 Task: In the Company uga.edu, Log call with description : 'Engaged in a call with a potential buyer discussing their requirements.'; Select call outcome: 'Busy '; Select call Direction: Inbound; Add date: '25 August, 2023' and time 10:30:AM. Logged in from softage.1@softage.net
Action: Mouse moved to (93, 58)
Screenshot: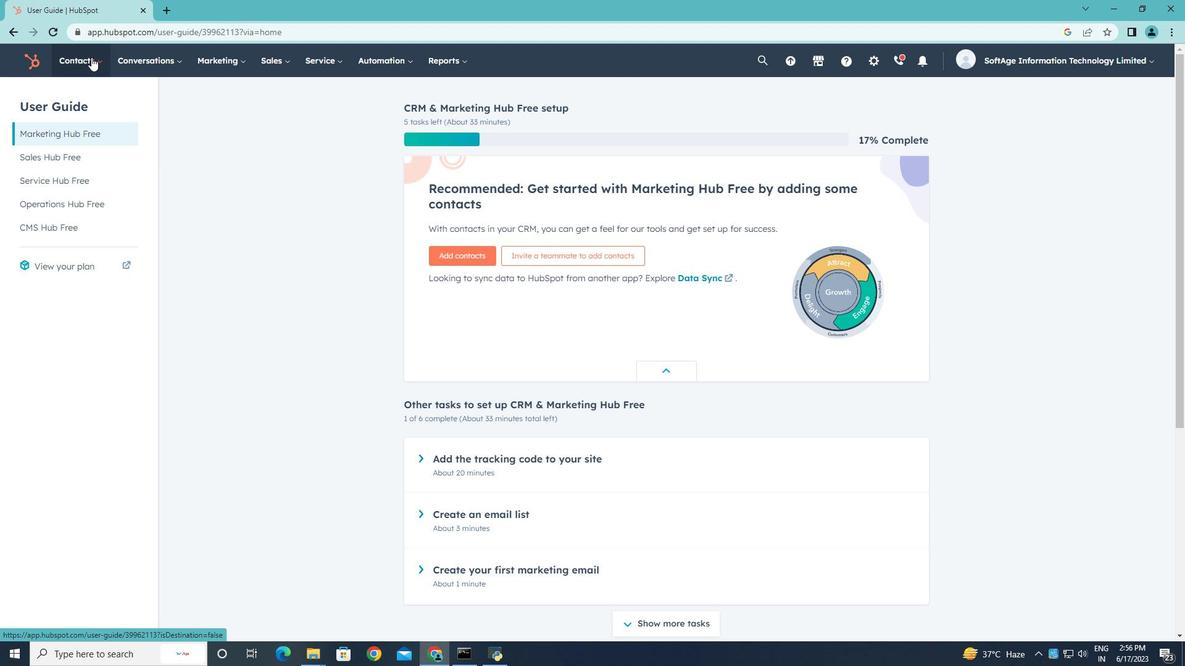 
Action: Mouse pressed left at (93, 58)
Screenshot: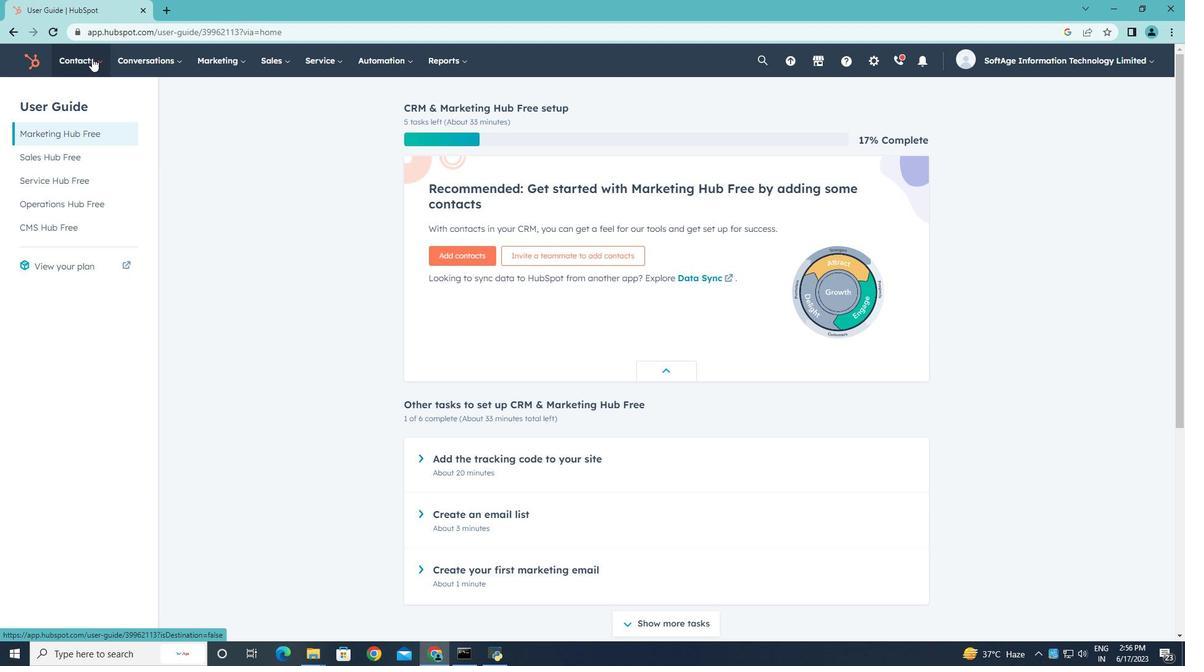 
Action: Mouse moved to (91, 120)
Screenshot: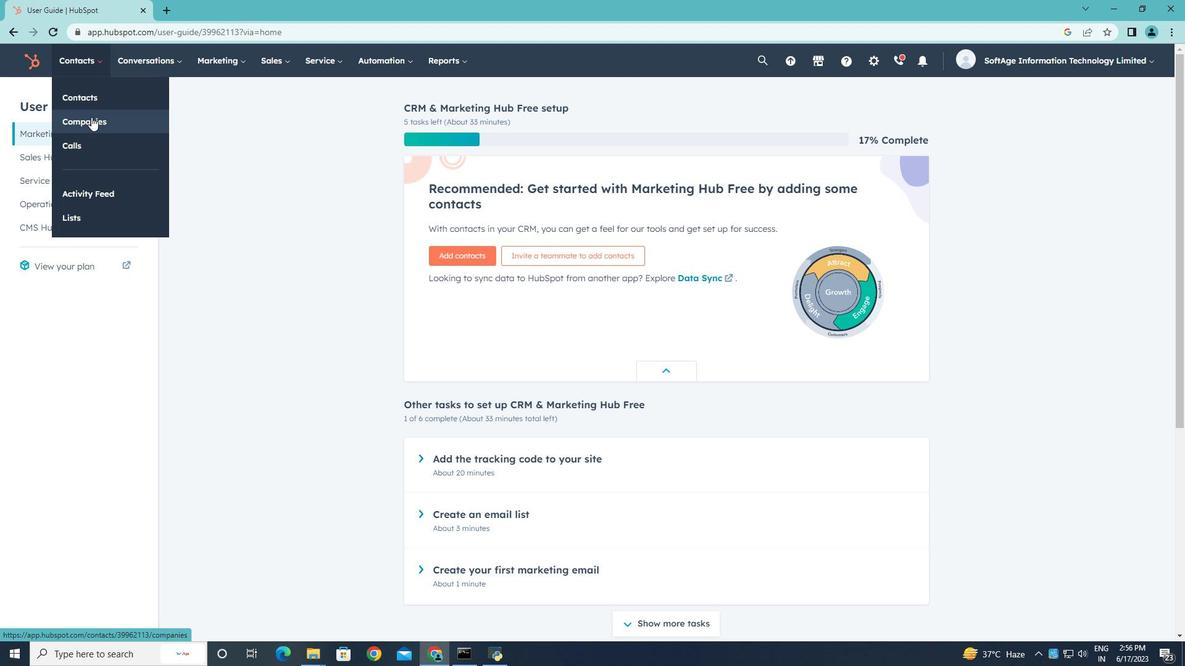 
Action: Mouse pressed left at (91, 120)
Screenshot: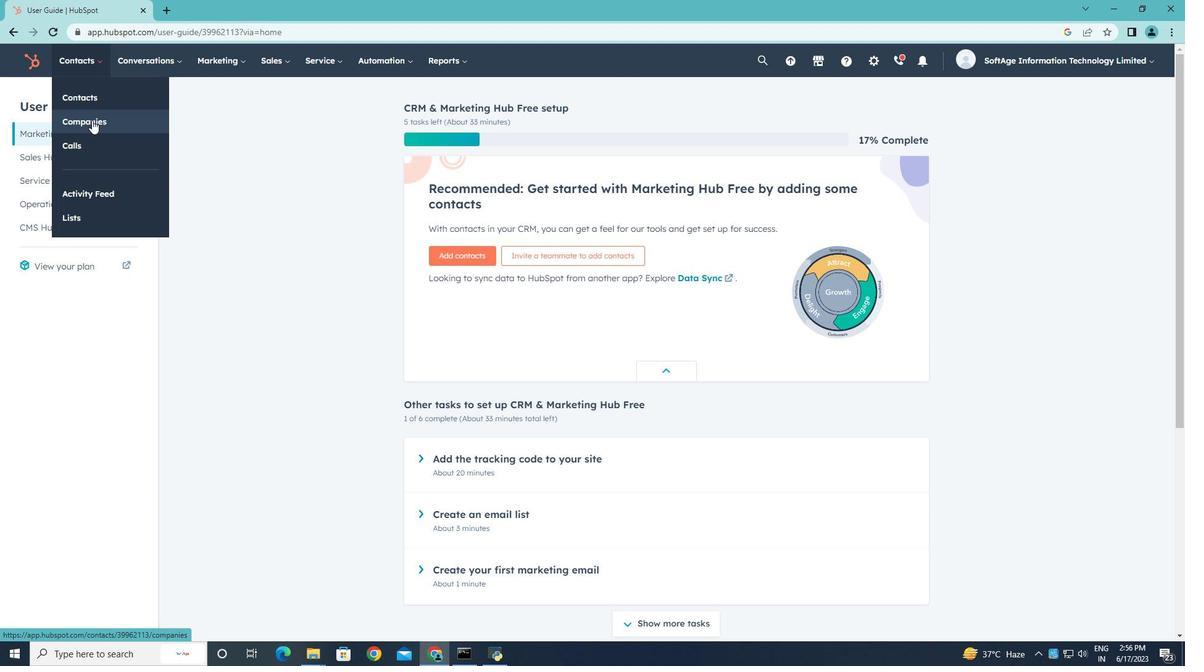 
Action: Mouse moved to (93, 199)
Screenshot: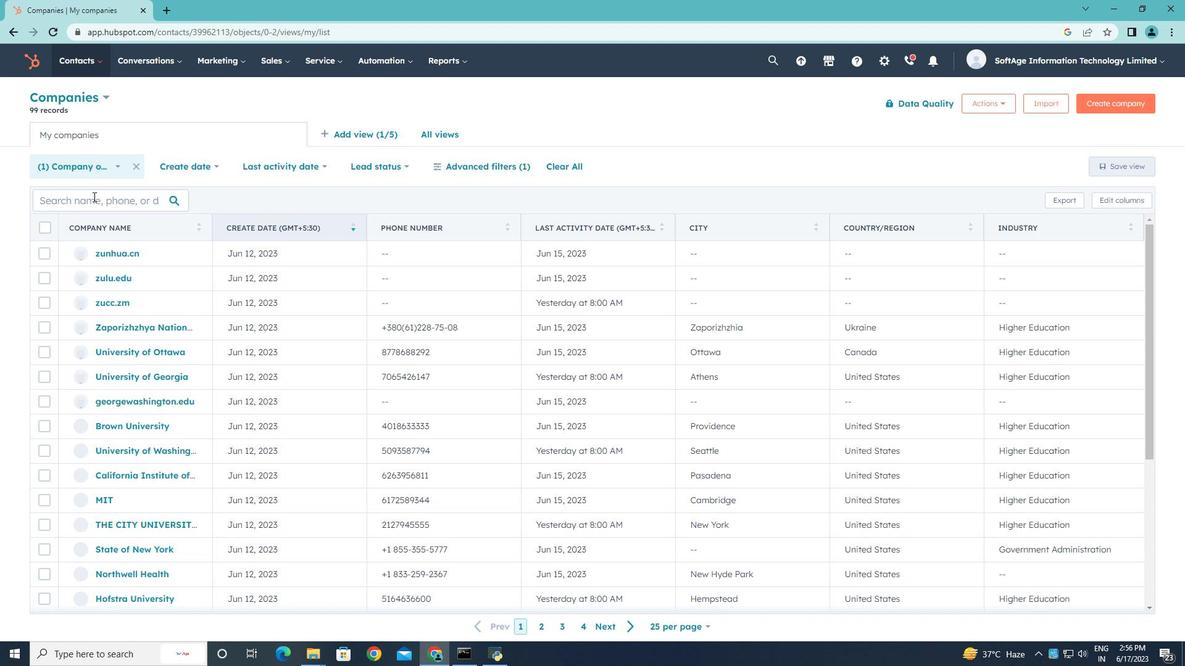 
Action: Mouse pressed left at (93, 199)
Screenshot: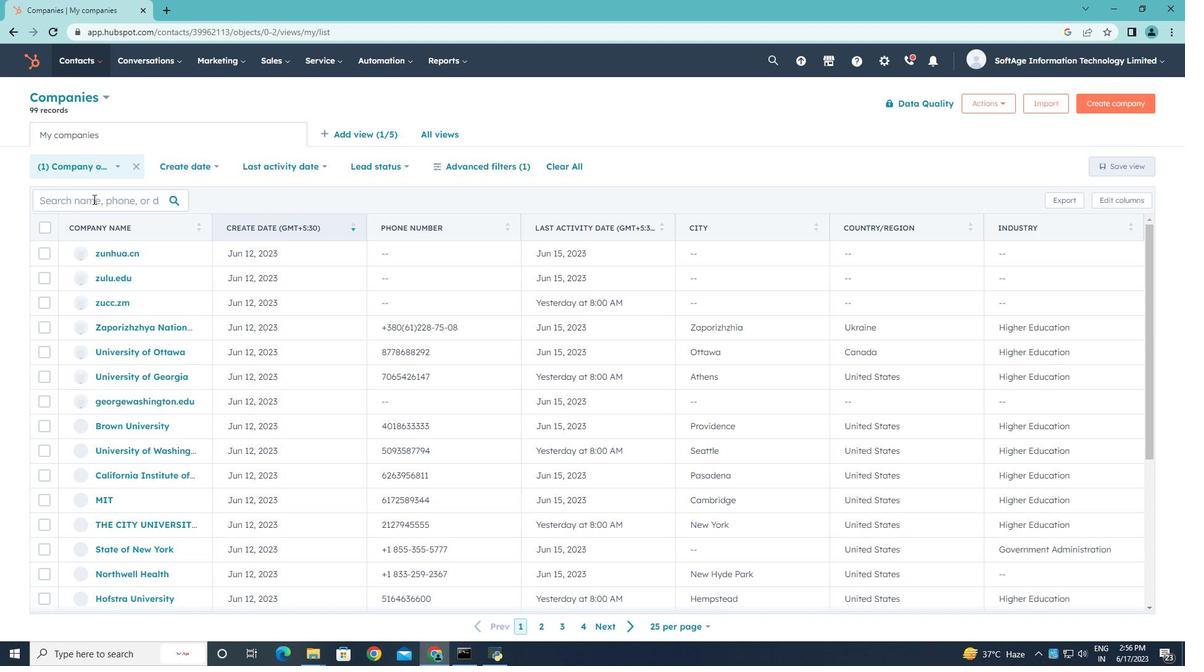 
Action: Key pressed uga.edu
Screenshot: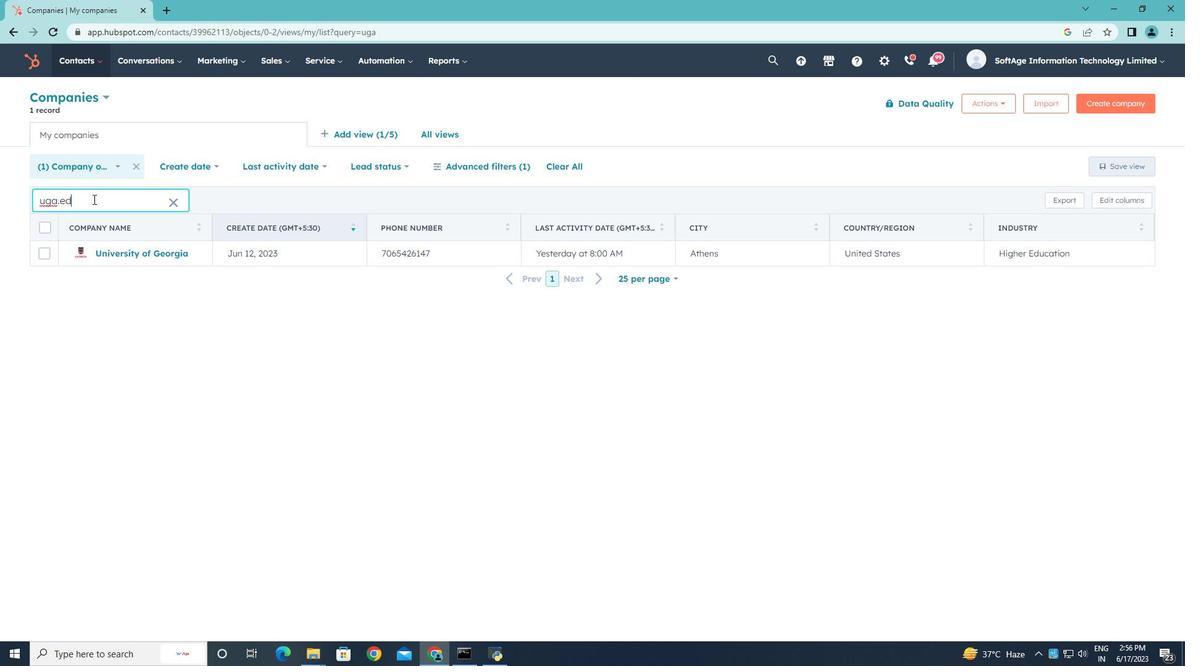 
Action: Mouse moved to (127, 254)
Screenshot: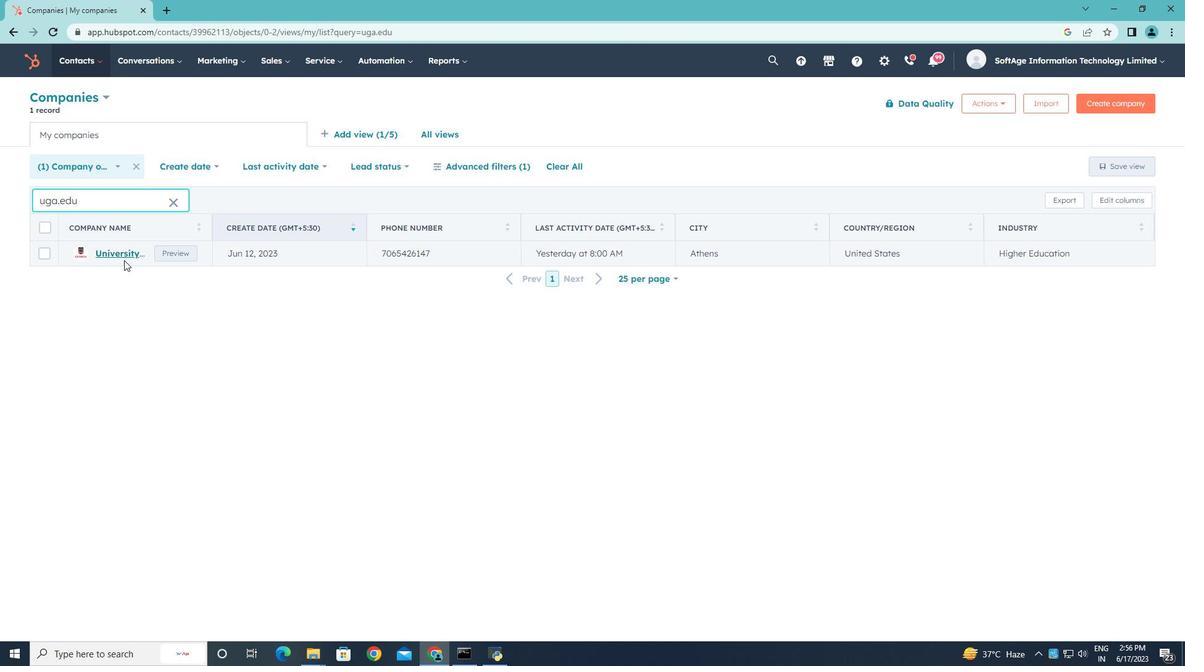 
Action: Mouse pressed left at (127, 254)
Screenshot: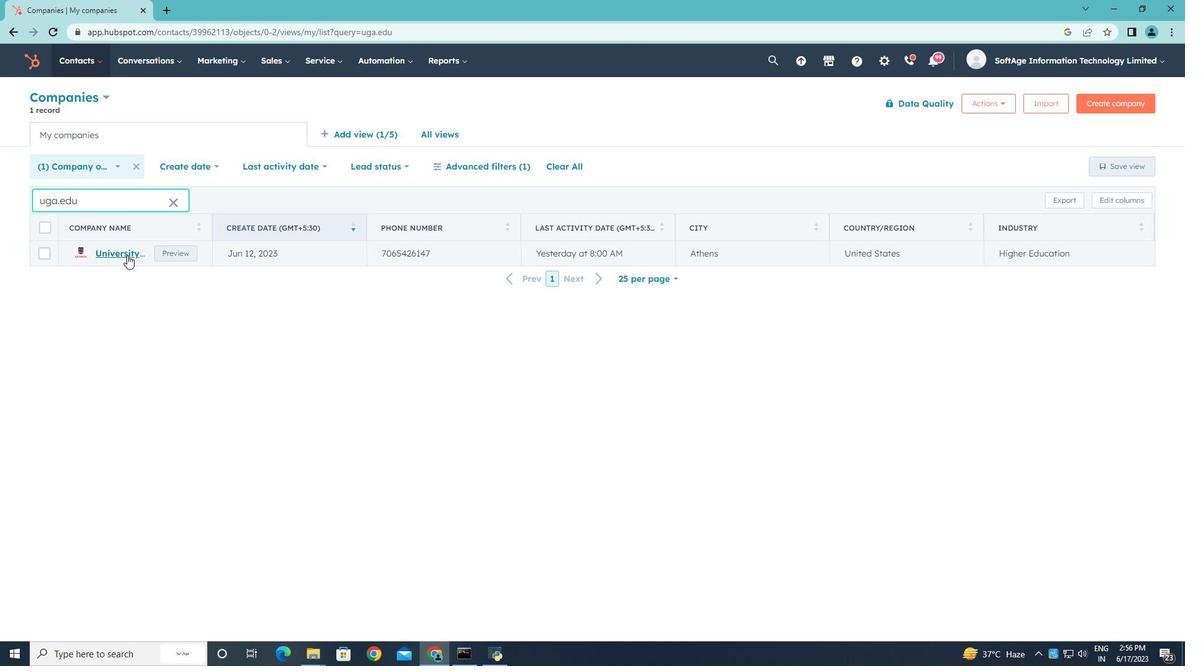 
Action: Mouse moved to (235, 204)
Screenshot: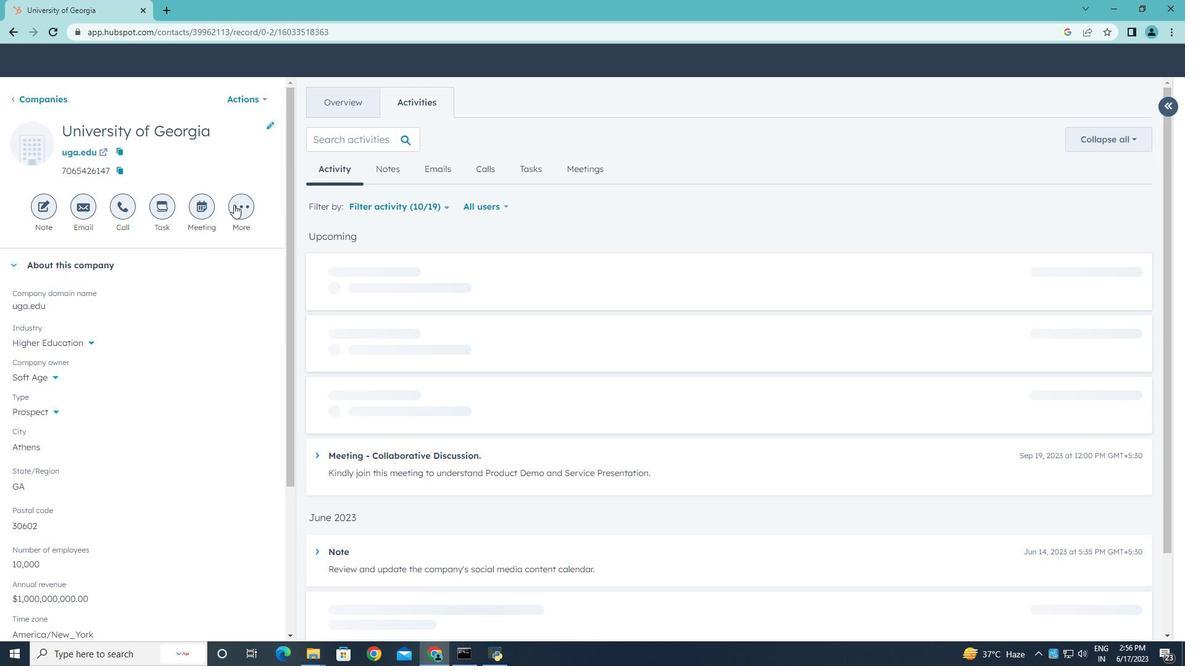 
Action: Mouse pressed left at (235, 204)
Screenshot: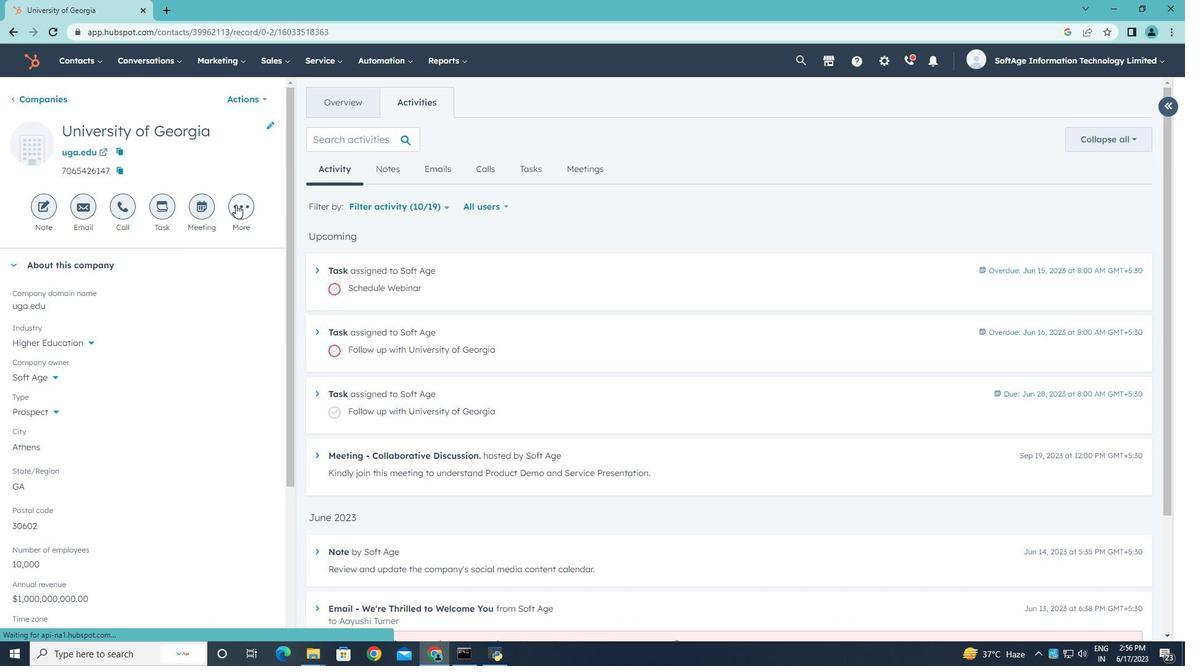 
Action: Mouse moved to (233, 314)
Screenshot: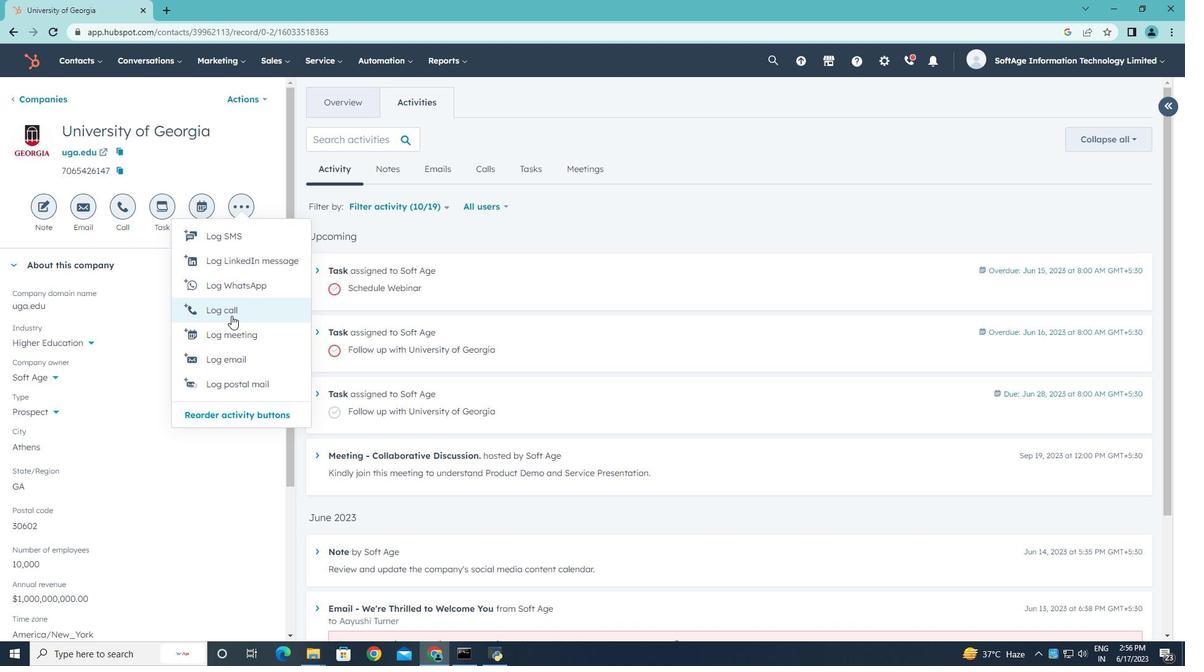 
Action: Mouse pressed left at (233, 314)
Screenshot: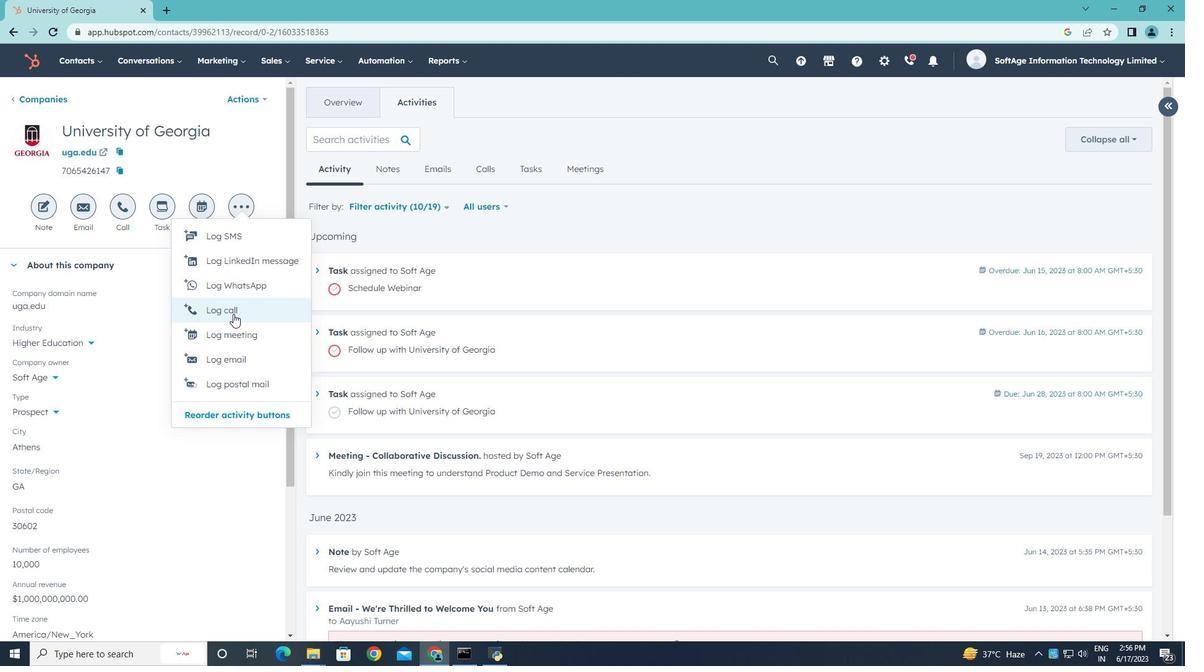 
Action: Key pressed <Key.shift>Engageed<Key.space>in<Key.space>a<Key.space><Key.left><Key.left><Key.left><Key.left><Key.left><Key.left><Key.left><Key.left><Key.backspace><Key.down>call<Key.space>with<Key.space>a<Key.space>potential<Key.space>buyer<Key.space>discussing<Key.space>their<Key.space>requirements.
Screenshot: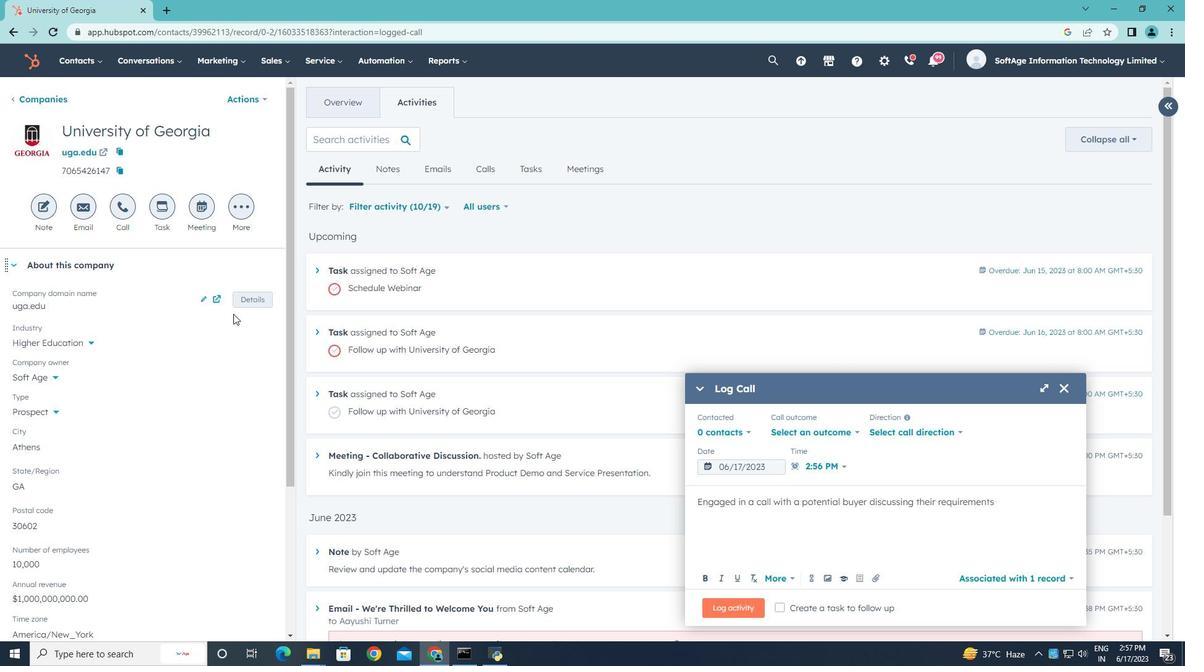 
Action: Mouse moved to (849, 430)
Screenshot: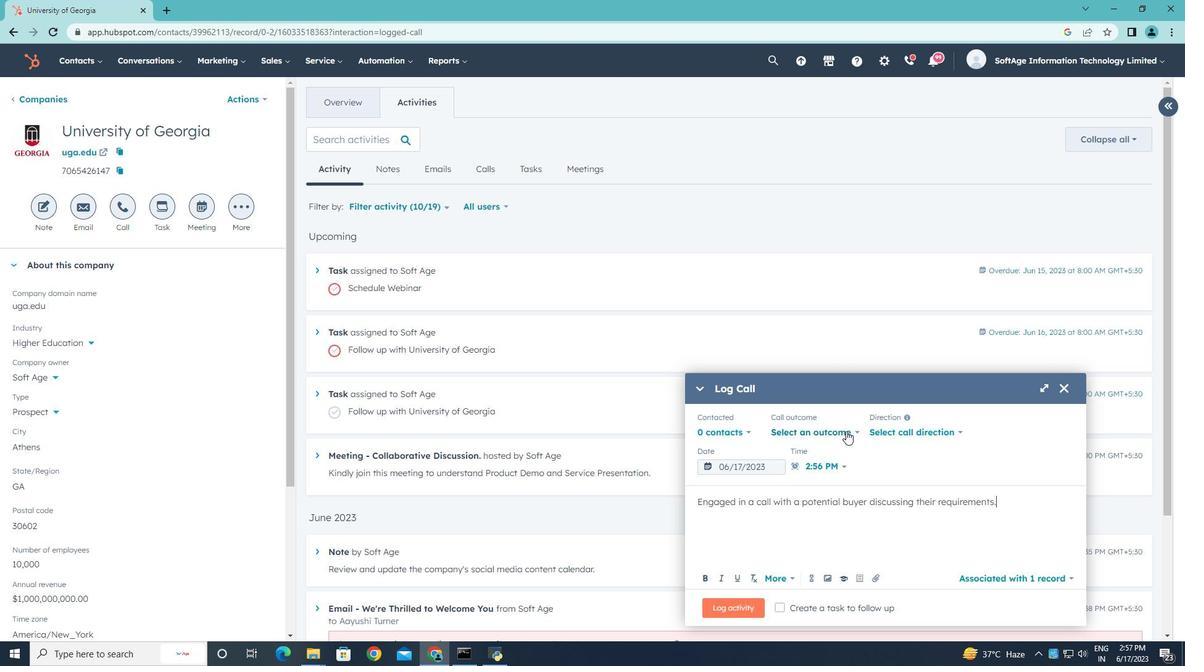 
Action: Mouse pressed left at (849, 430)
Screenshot: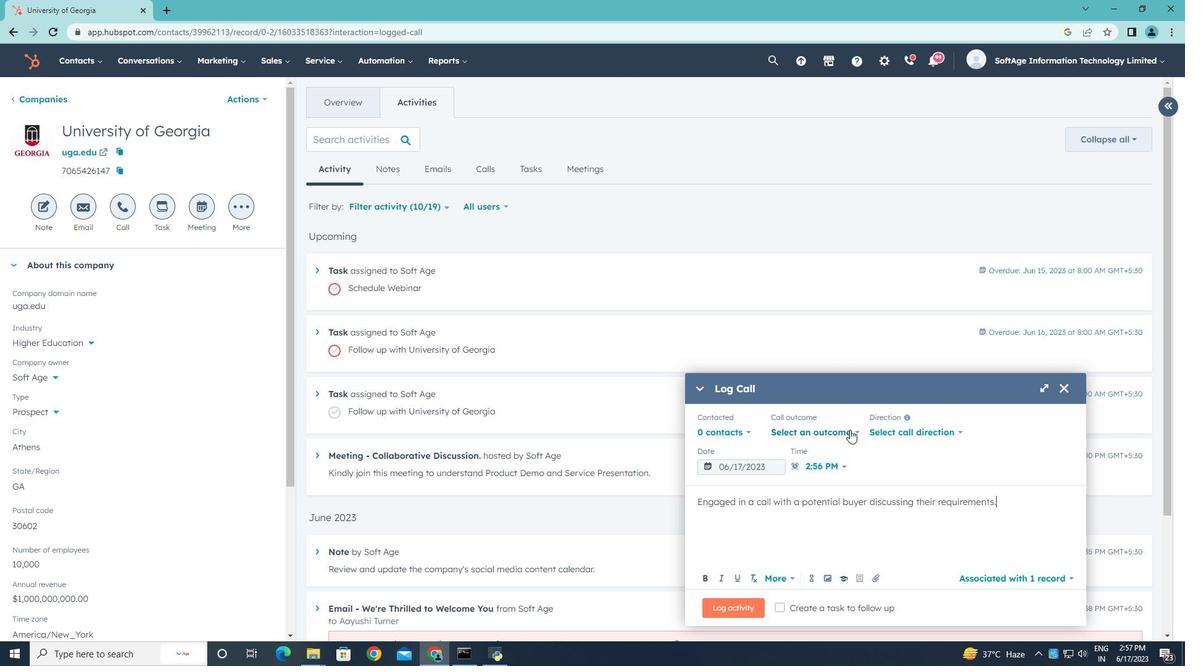 
Action: Mouse moved to (823, 462)
Screenshot: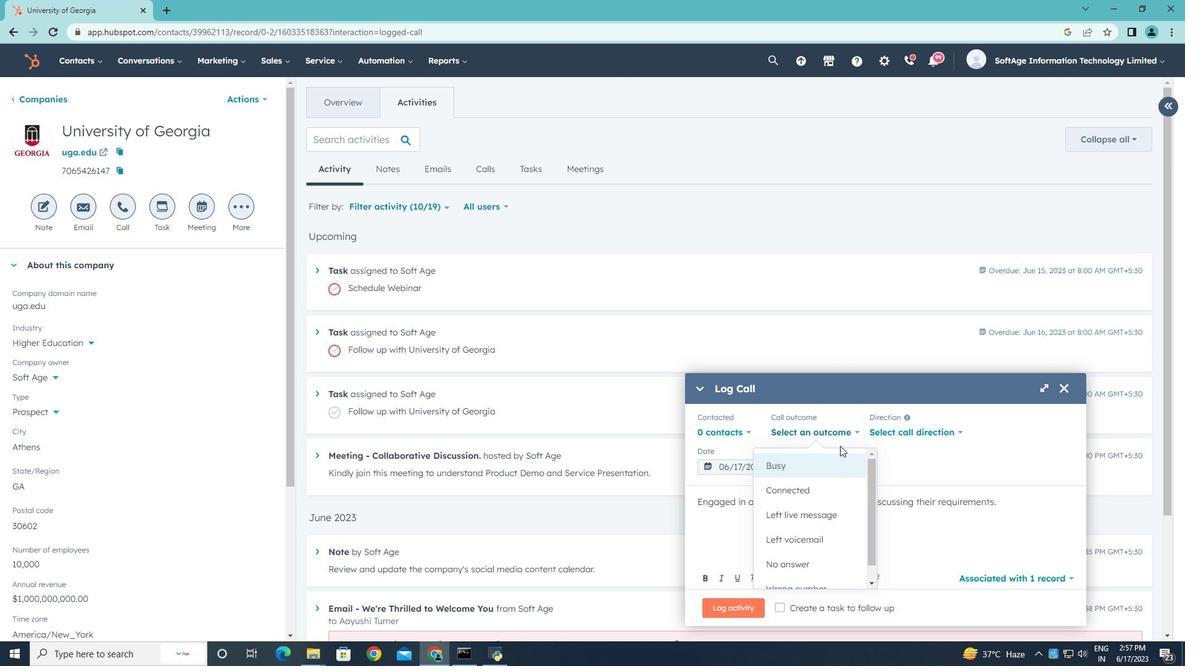 
Action: Mouse pressed left at (823, 462)
Screenshot: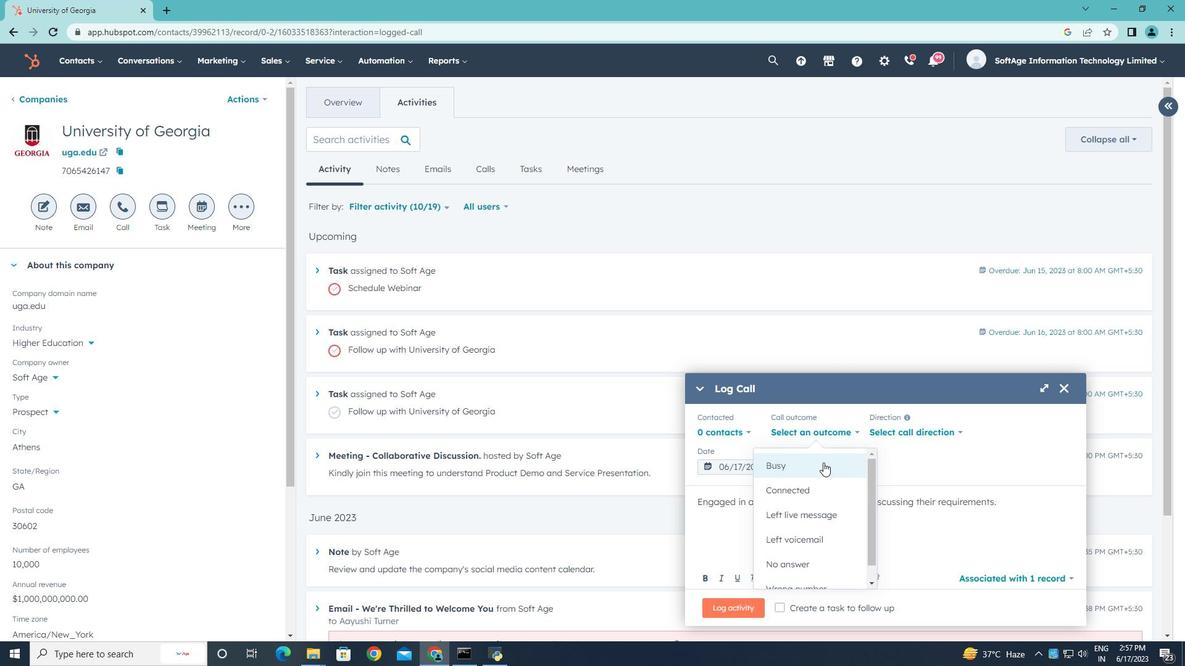 
Action: Mouse moved to (898, 432)
Screenshot: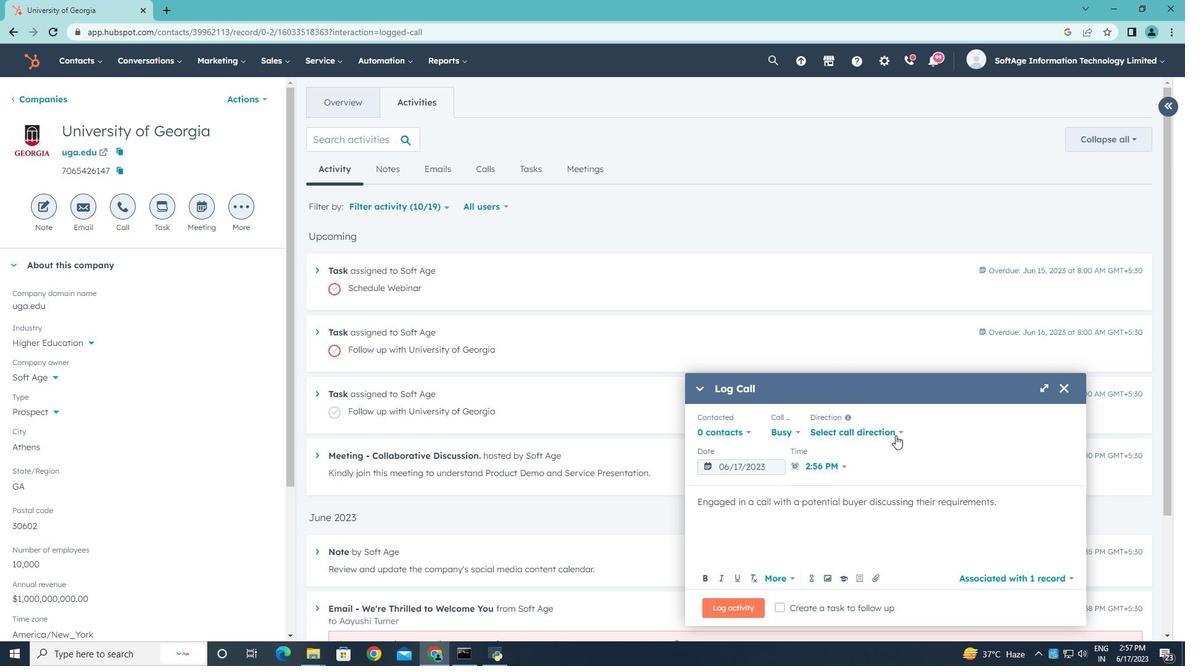 
Action: Mouse pressed left at (898, 432)
Screenshot: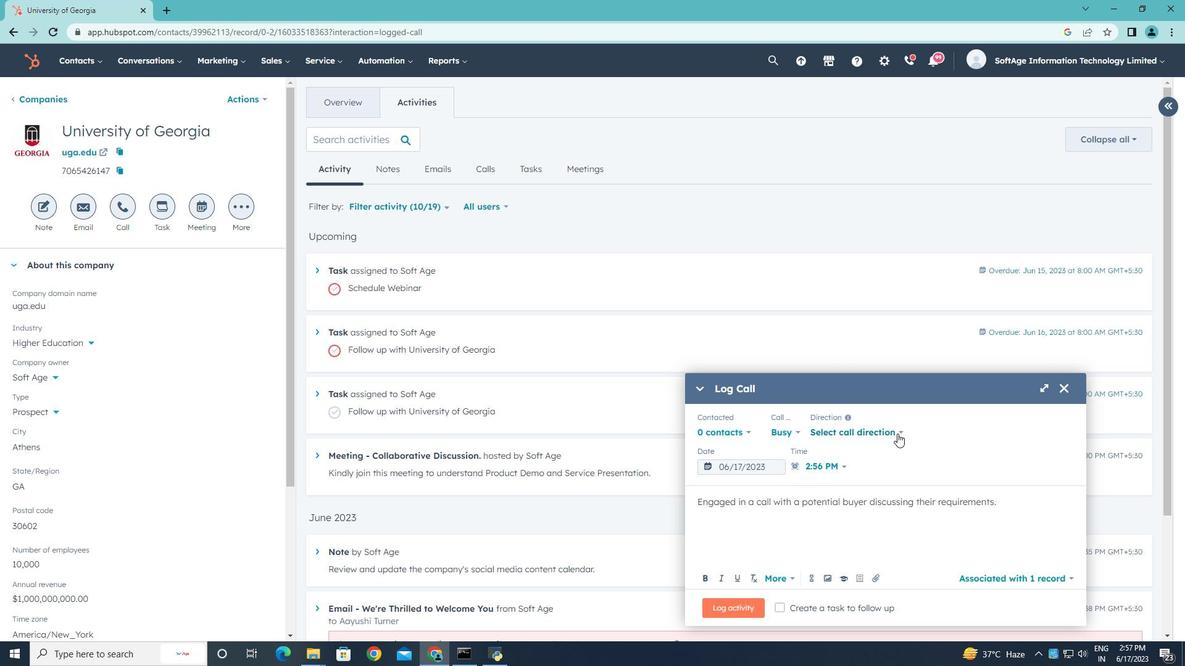 
Action: Mouse moved to (867, 461)
Screenshot: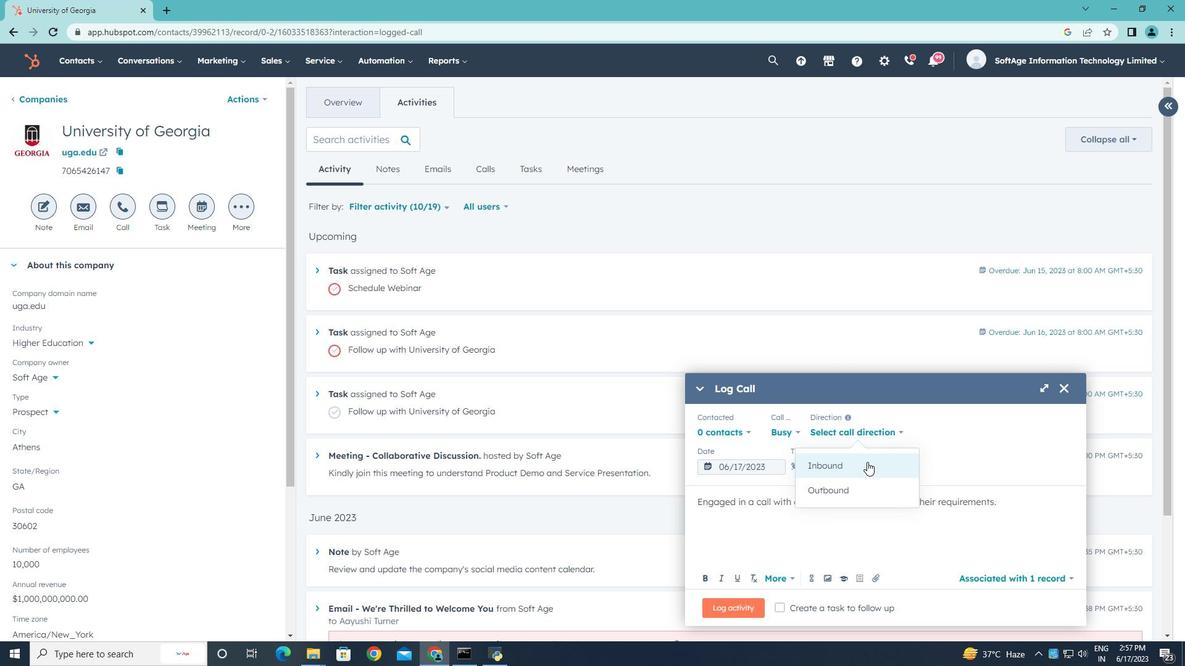
Action: Mouse pressed left at (867, 461)
Screenshot: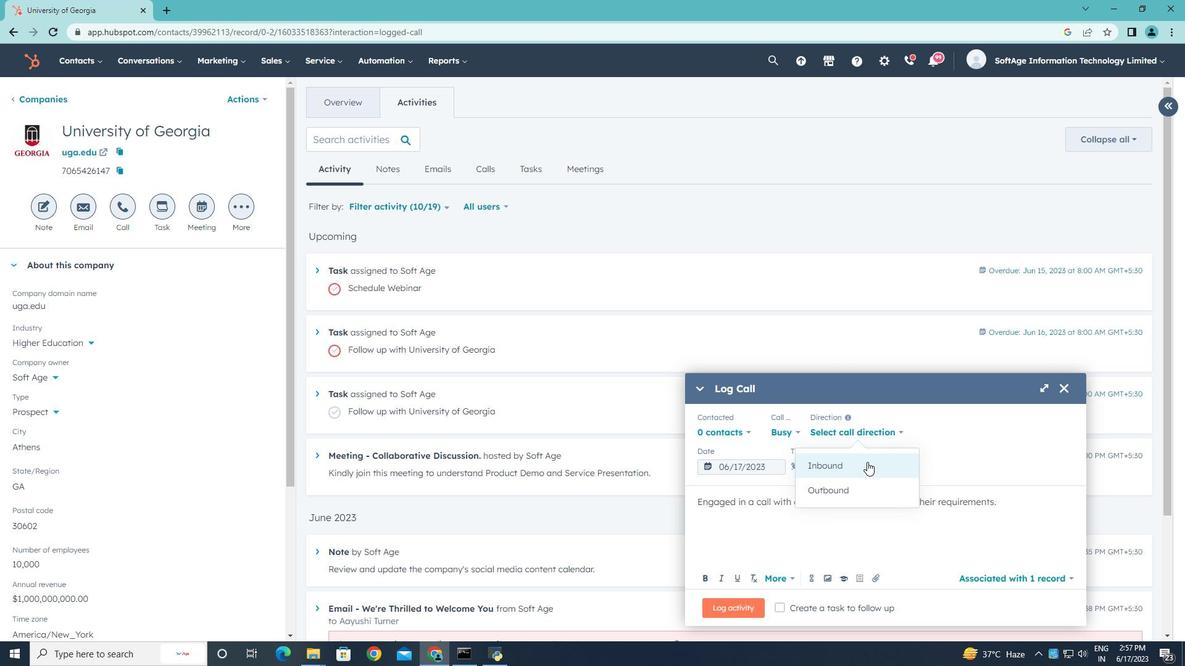 
Action: Mouse moved to (956, 431)
Screenshot: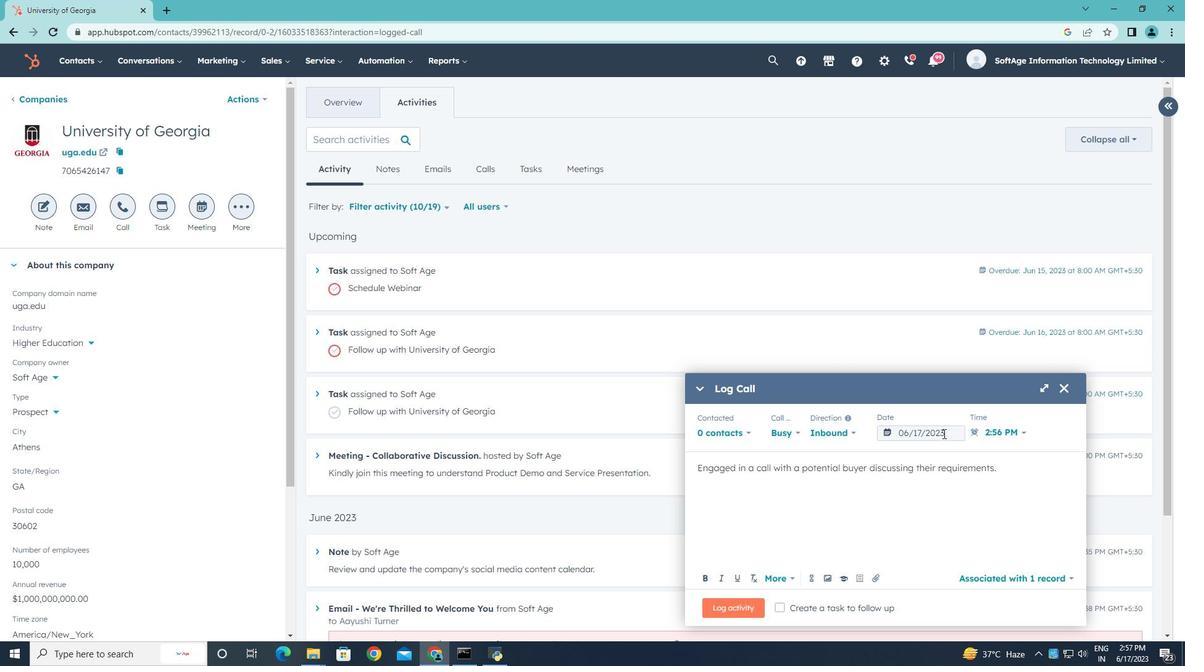 
Action: Mouse pressed left at (956, 431)
Screenshot: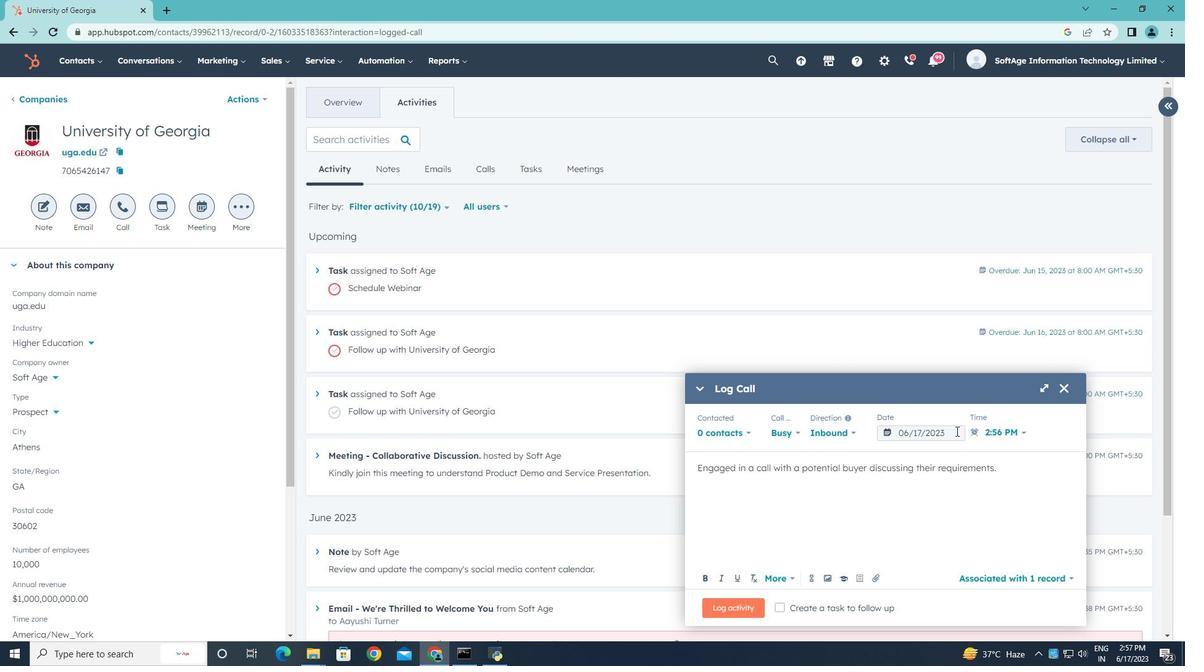 
Action: Mouse moved to (1041, 240)
Screenshot: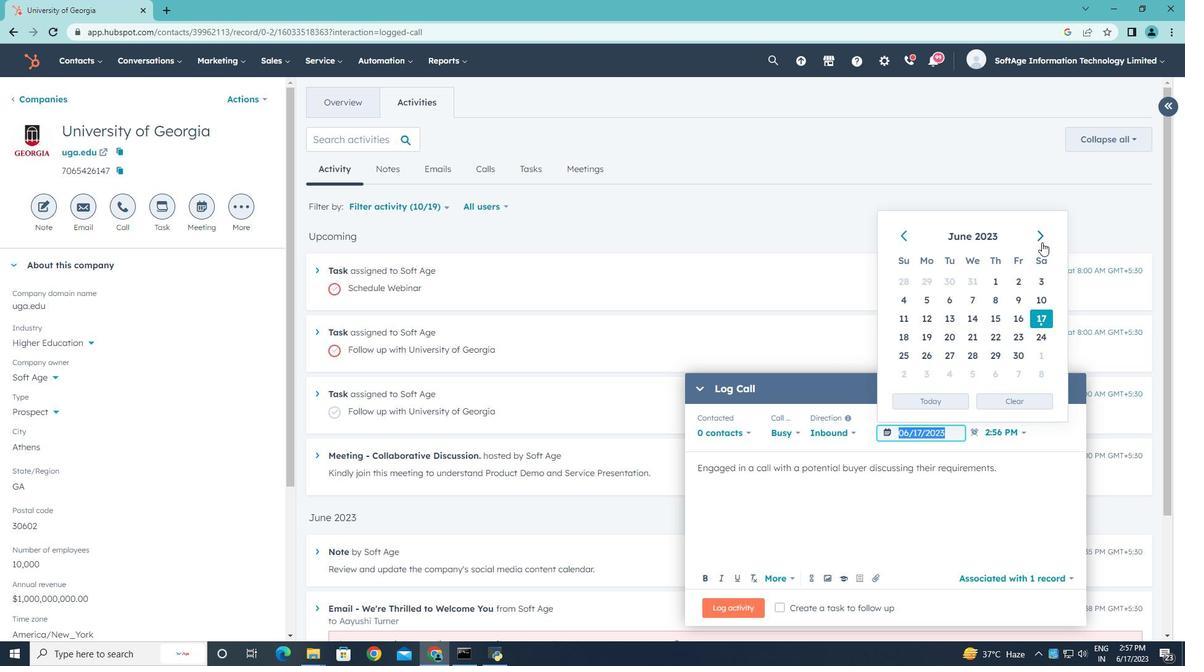 
Action: Mouse pressed left at (1041, 240)
Screenshot: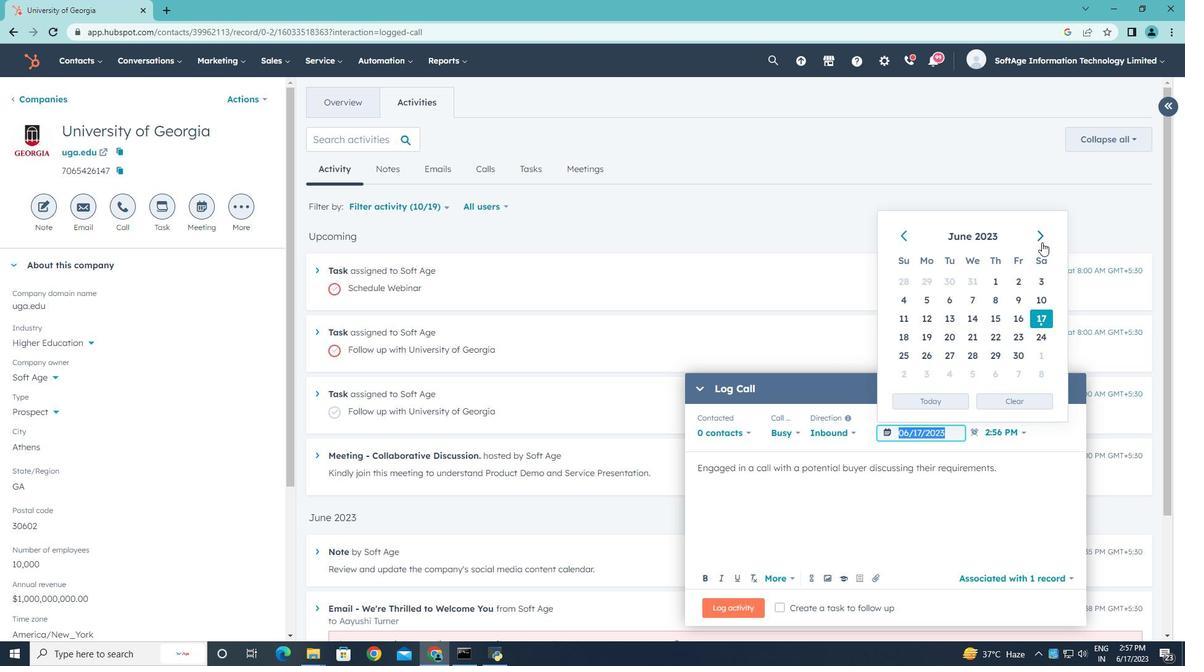 
Action: Mouse pressed left at (1041, 240)
Screenshot: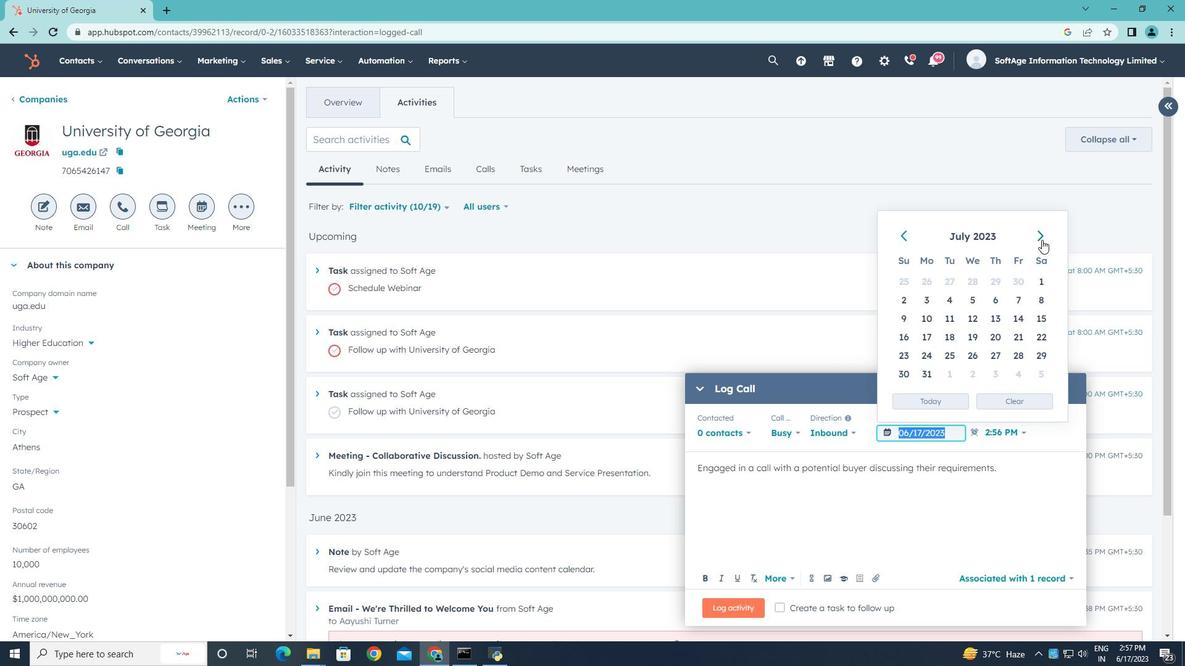 
Action: Mouse moved to (1019, 333)
Screenshot: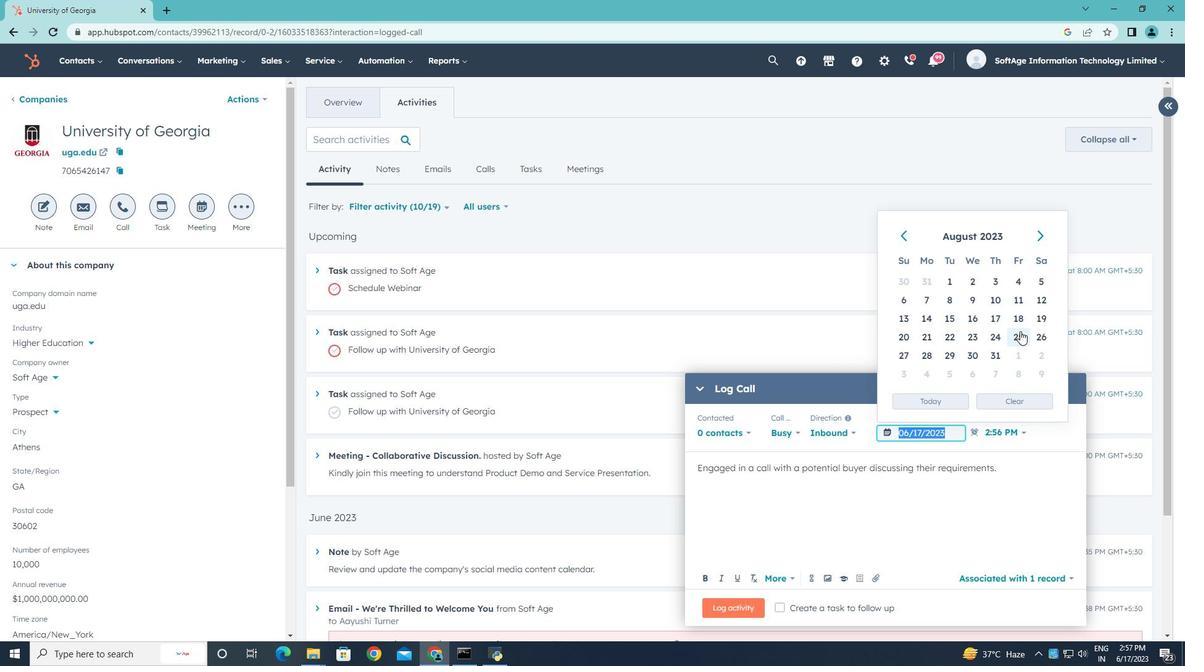 
Action: Mouse pressed left at (1019, 333)
Screenshot: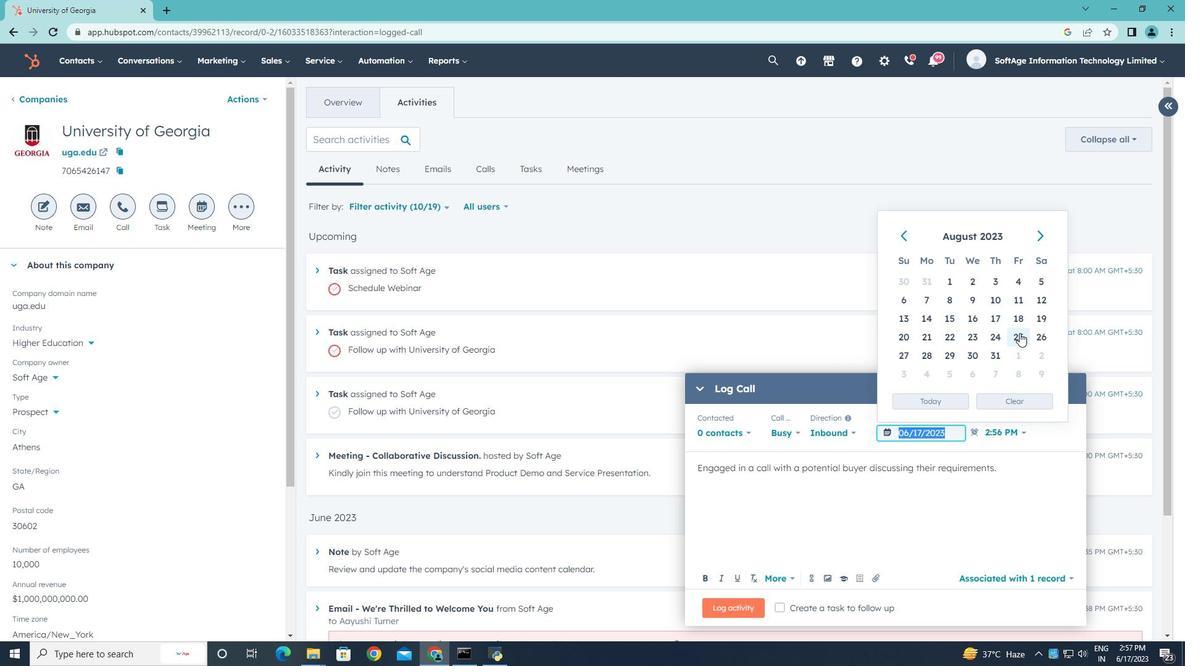 
Action: Mouse moved to (1023, 435)
Screenshot: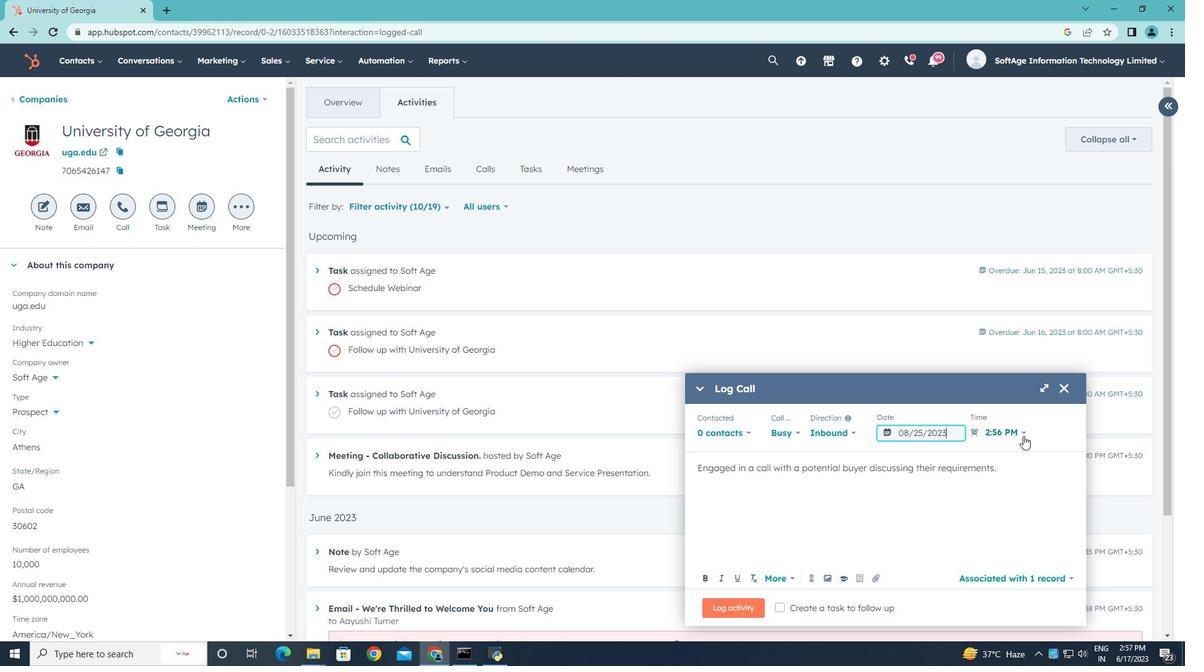 
Action: Mouse pressed left at (1023, 435)
Screenshot: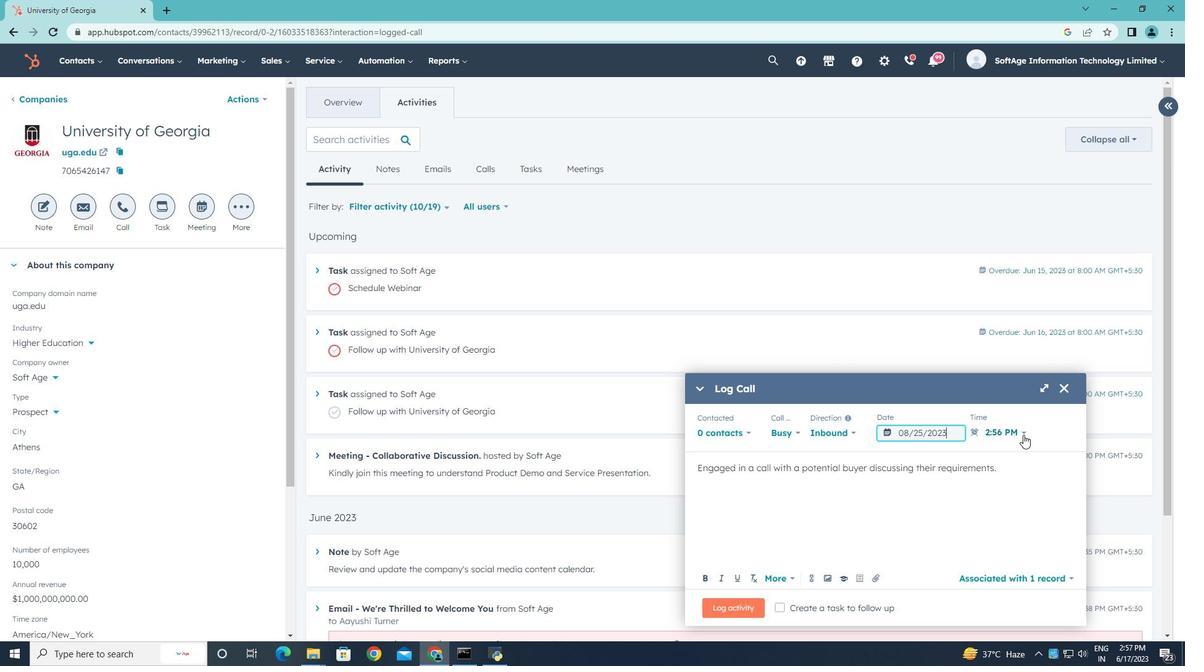 
Action: Mouse moved to (987, 525)
Screenshot: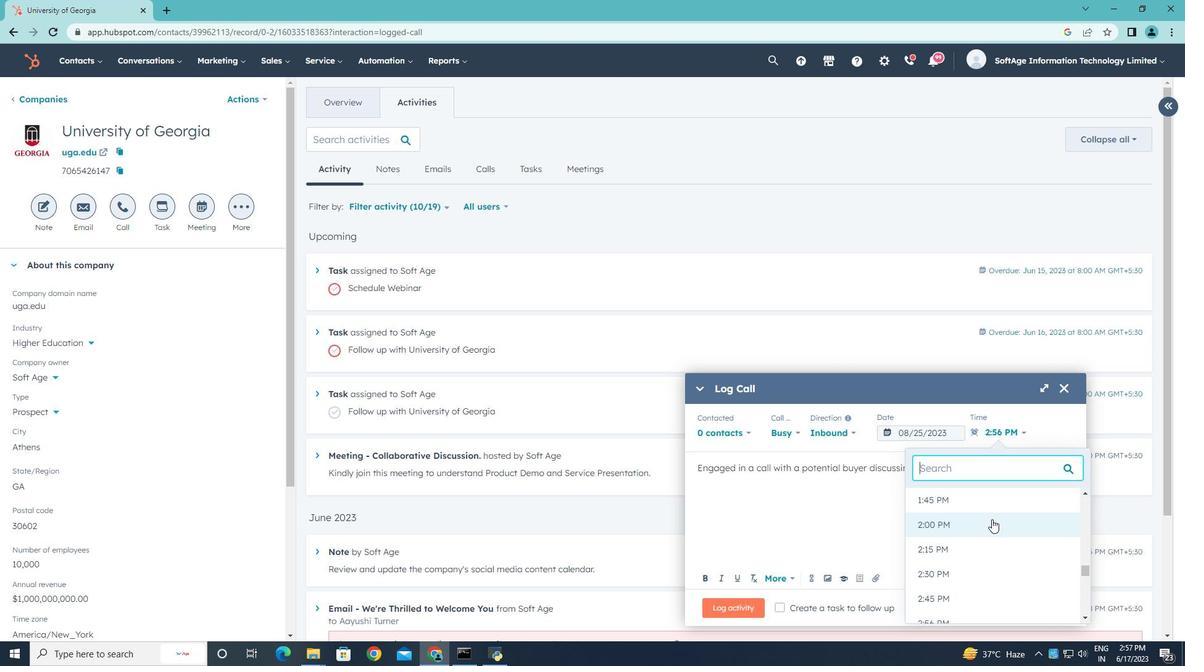 
Action: Mouse scrolled (987, 526) with delta (0, 0)
Screenshot: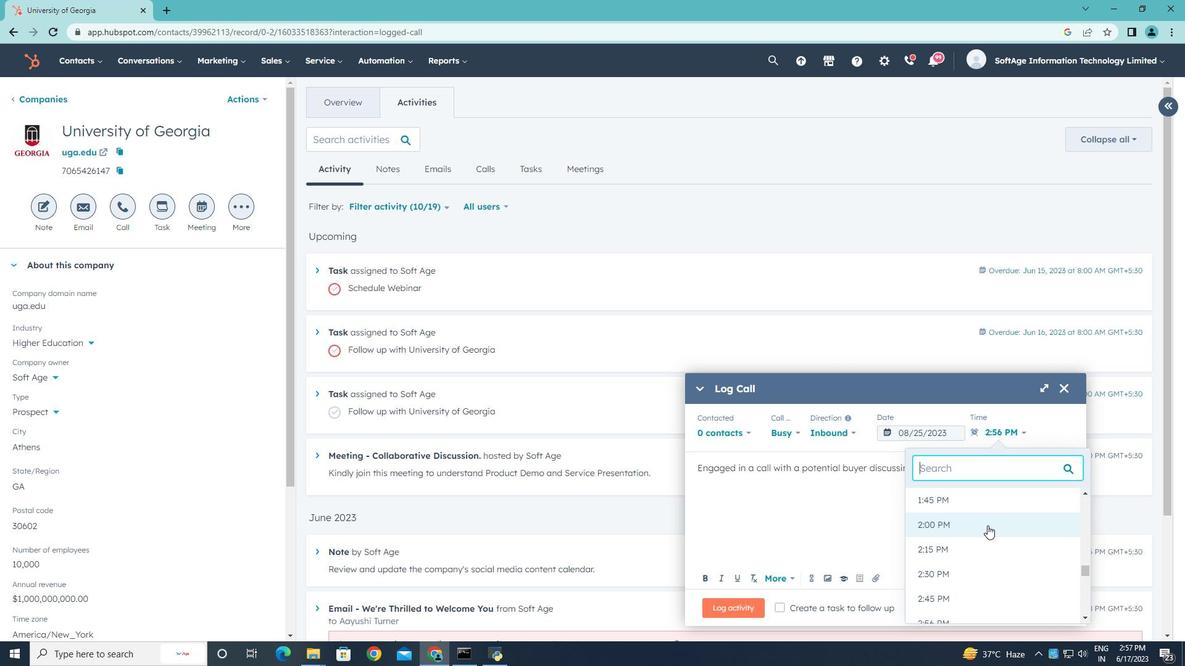 
Action: Mouse scrolled (987, 526) with delta (0, 0)
Screenshot: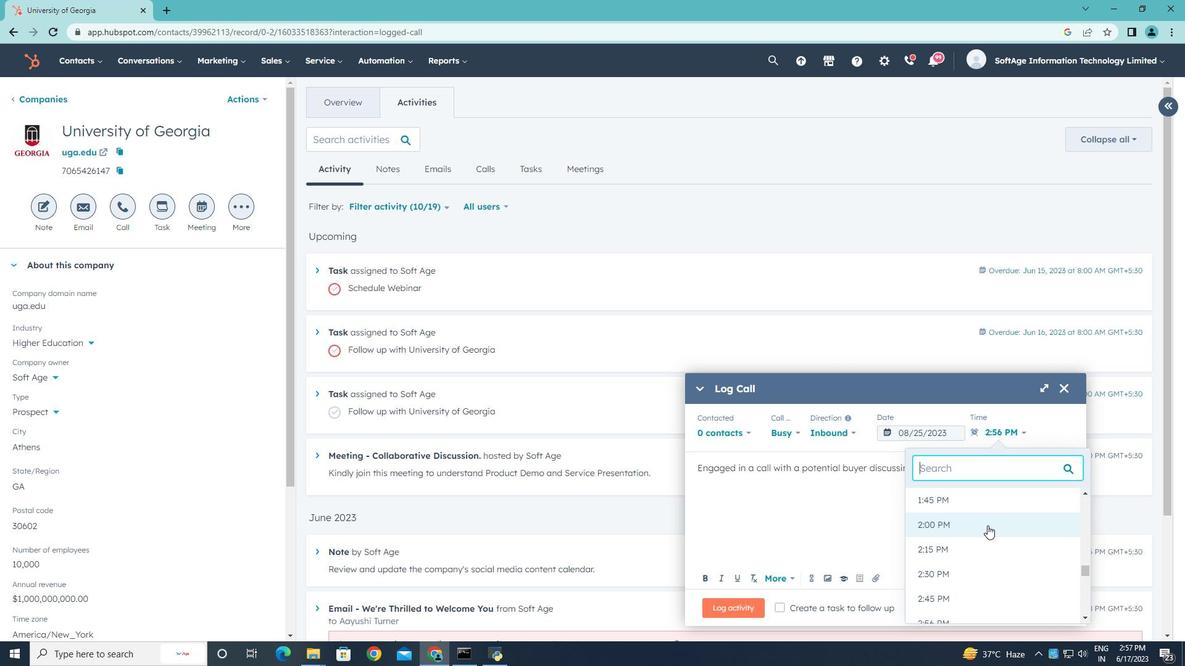 
Action: Mouse scrolled (987, 526) with delta (0, 0)
Screenshot: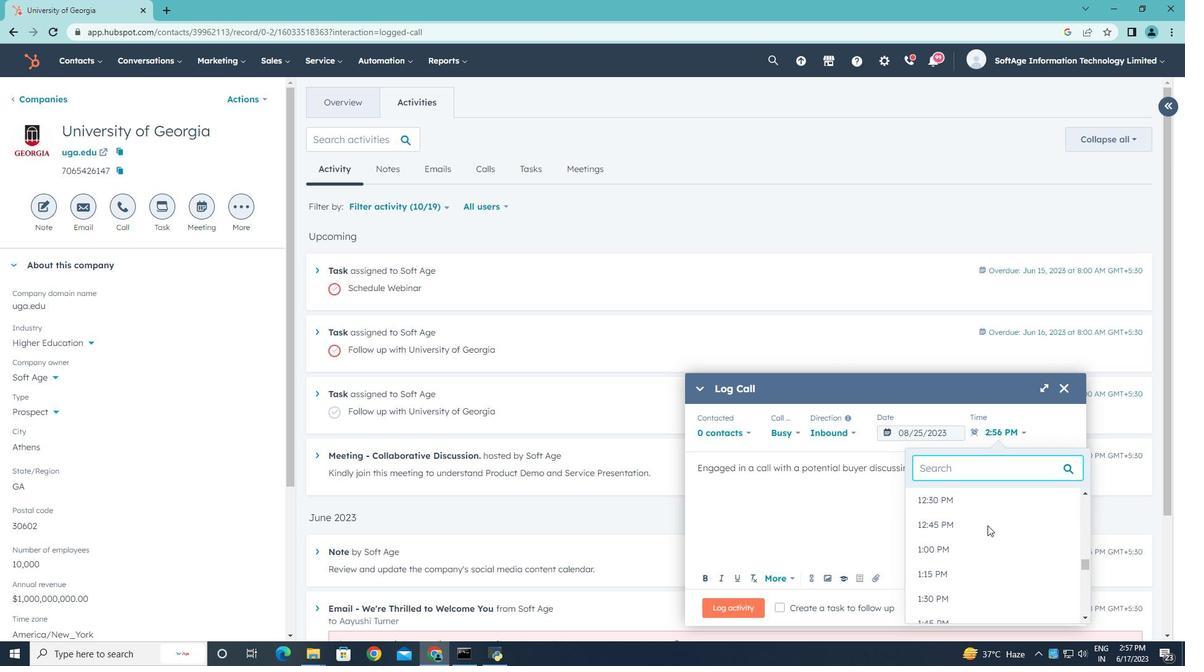 
Action: Mouse scrolled (987, 526) with delta (0, 0)
Screenshot: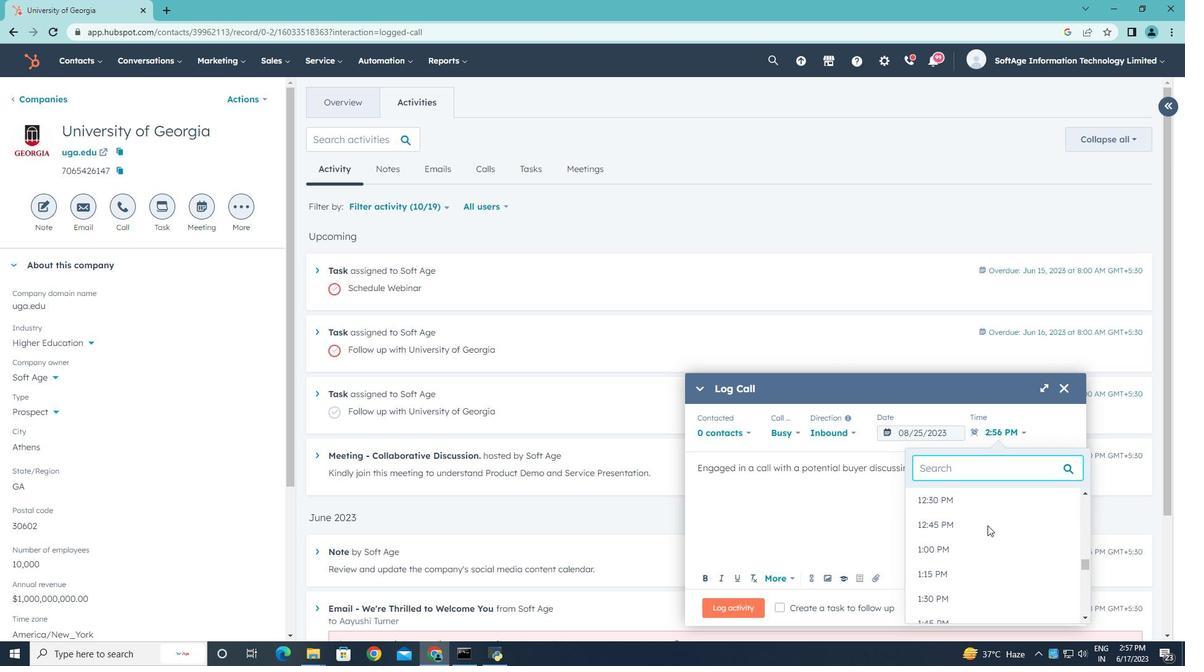 
Action: Mouse scrolled (987, 526) with delta (0, 0)
Screenshot: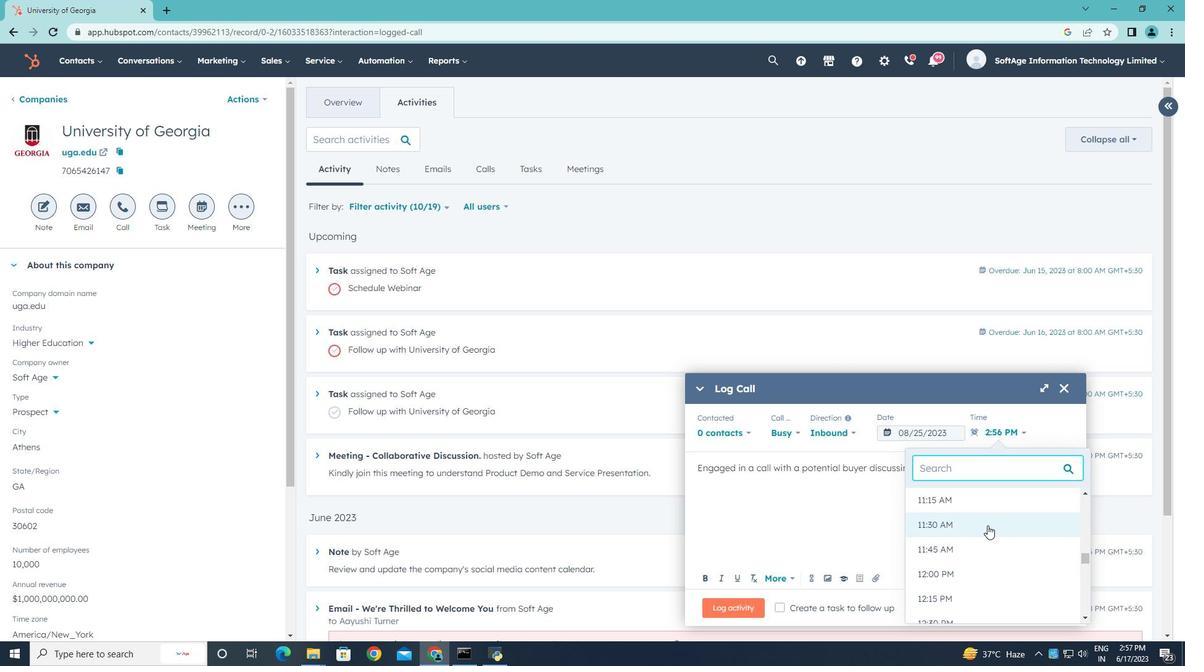 
Action: Mouse scrolled (987, 526) with delta (0, 0)
Screenshot: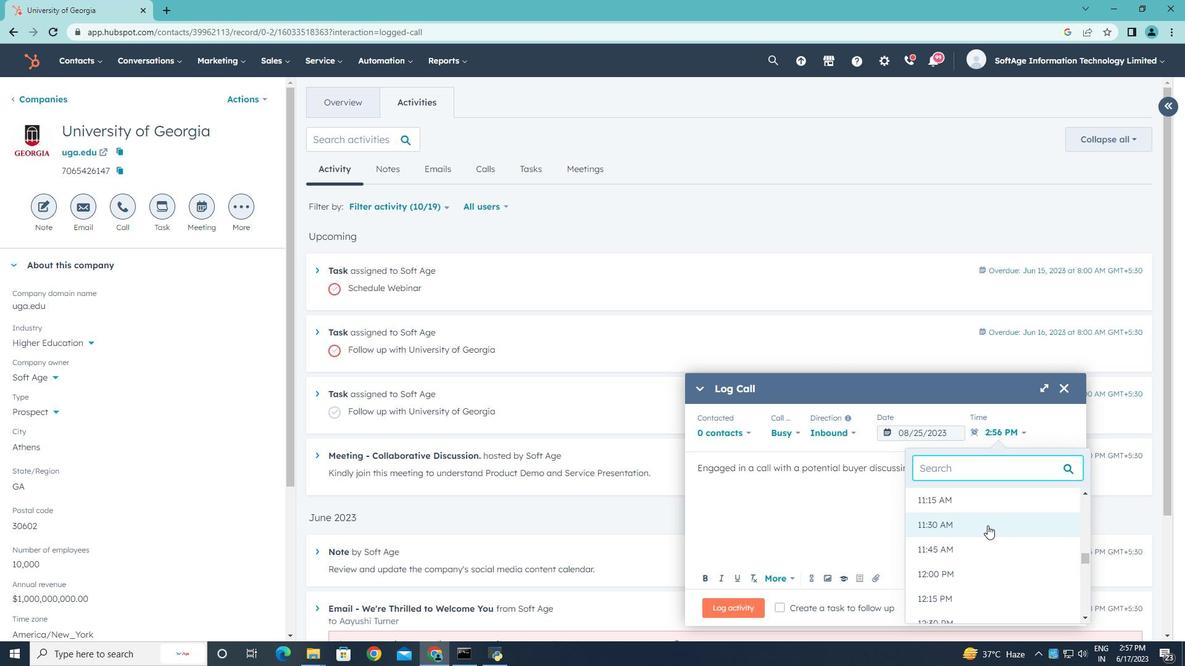 
Action: Mouse moved to (972, 550)
Screenshot: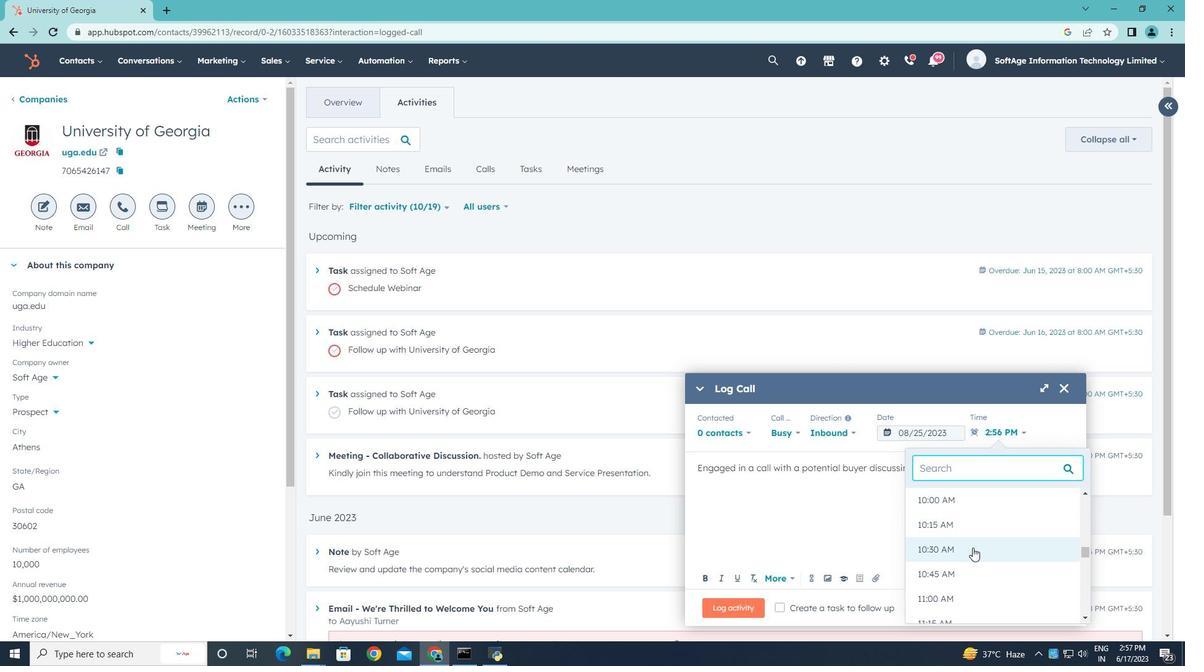
Action: Mouse pressed left at (972, 550)
Screenshot: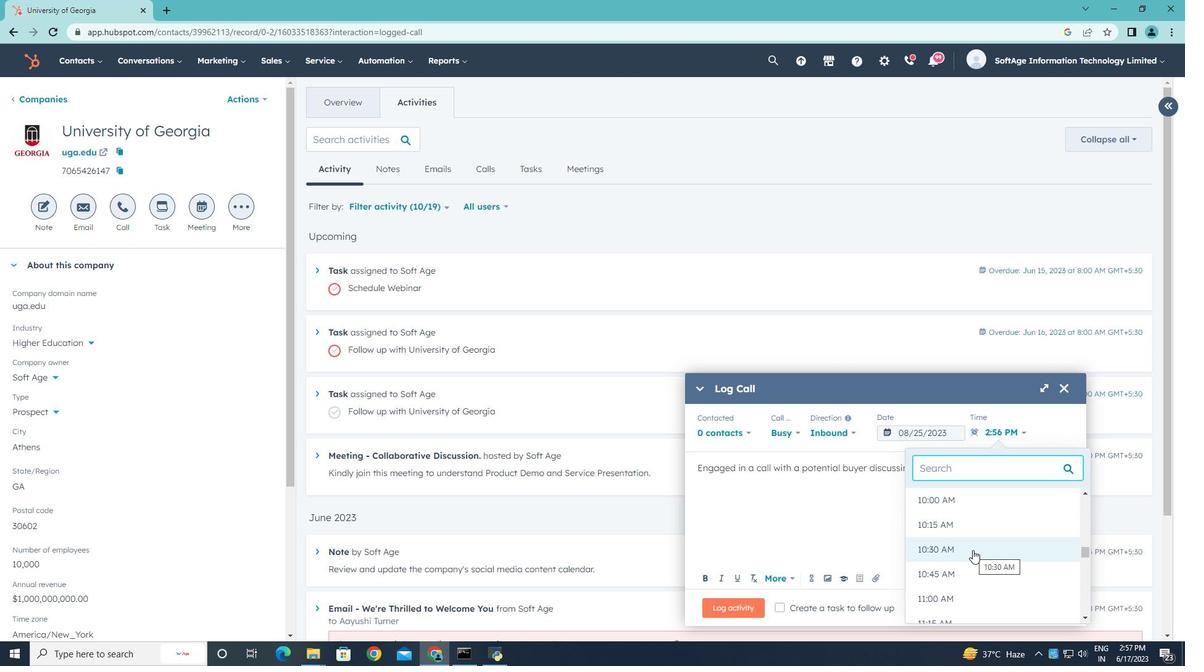 
Action: Mouse moved to (740, 612)
Screenshot: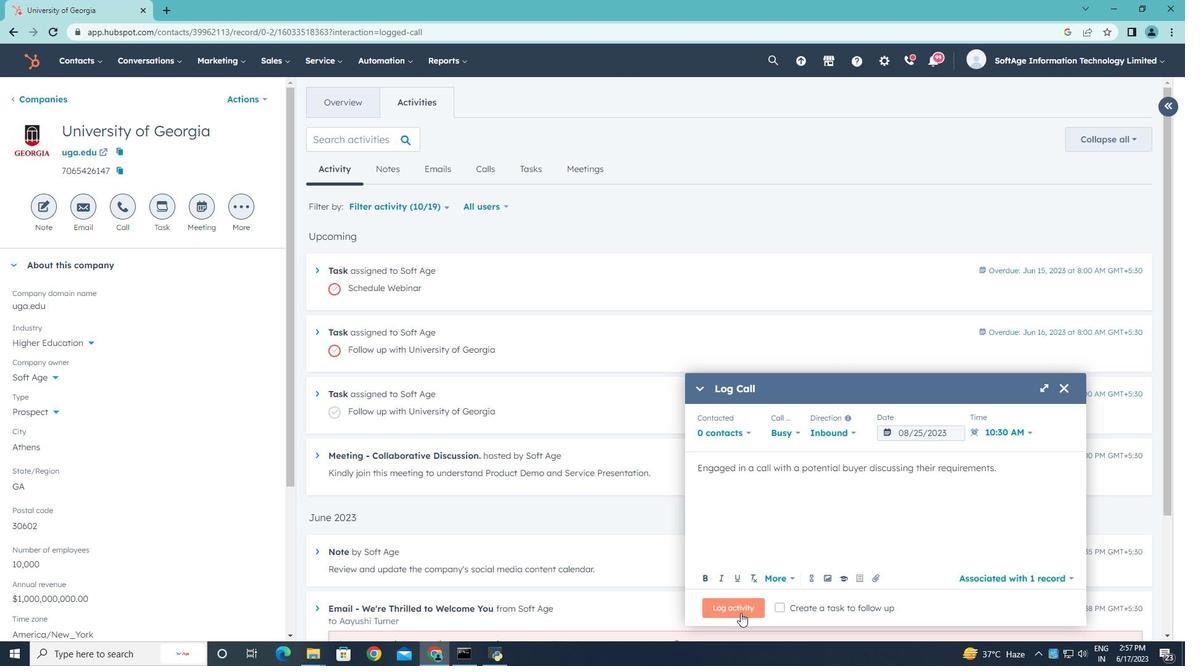 
Action: Mouse pressed left at (740, 612)
Screenshot: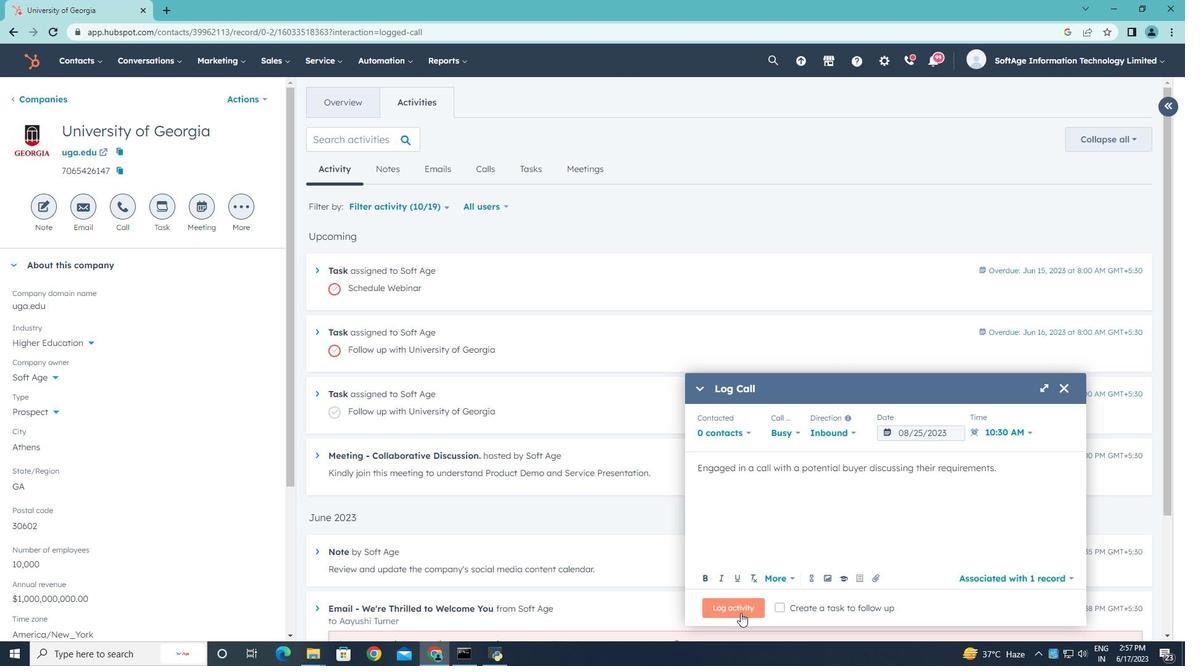 
